 Task: Make in the project AgileFrame an epic 'IT Knowledge Management Process Improvement'. Create in the project AgileFrame an epic 'IT Problem Management Process Improvement'. Add in the project AgileFrame an epic 'IT Incident Management Process Improvement'
Action: Mouse moved to (426, 181)
Screenshot: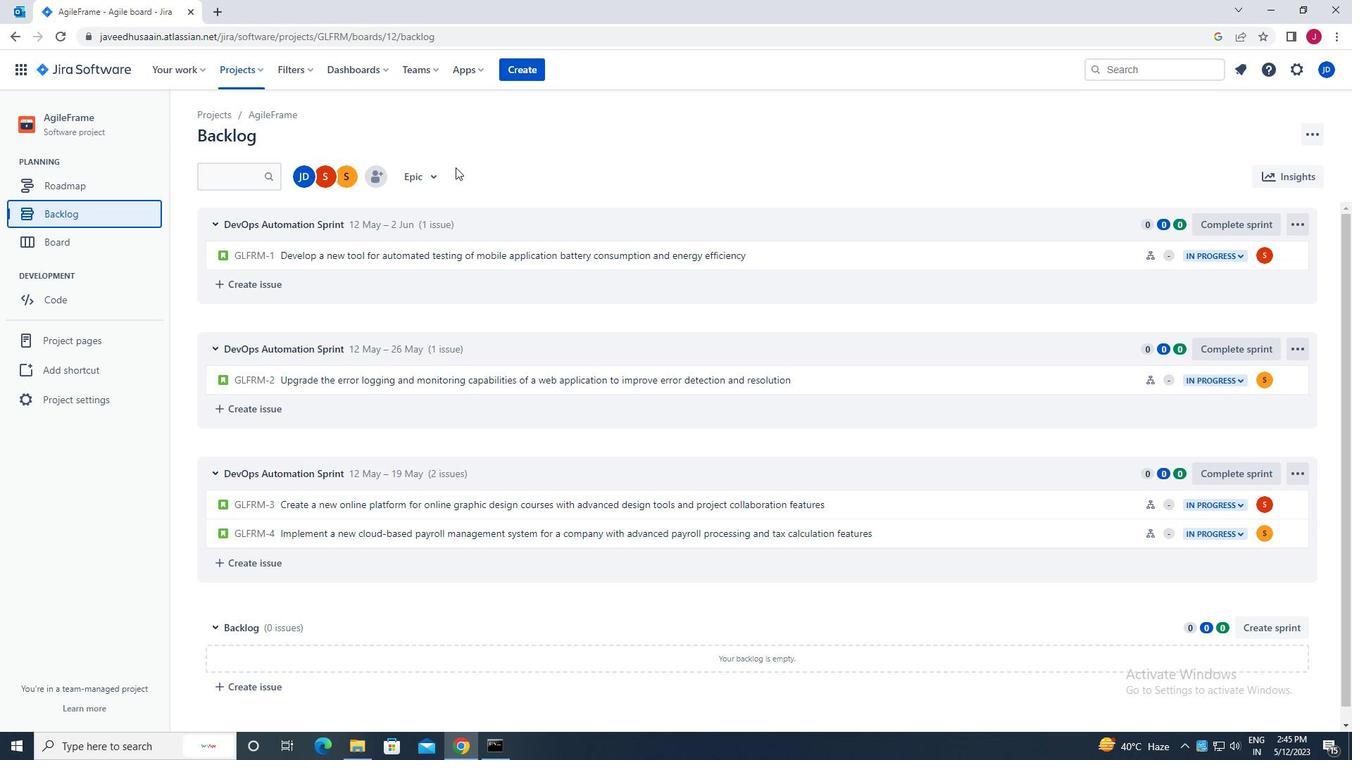 
Action: Mouse pressed left at (426, 181)
Screenshot: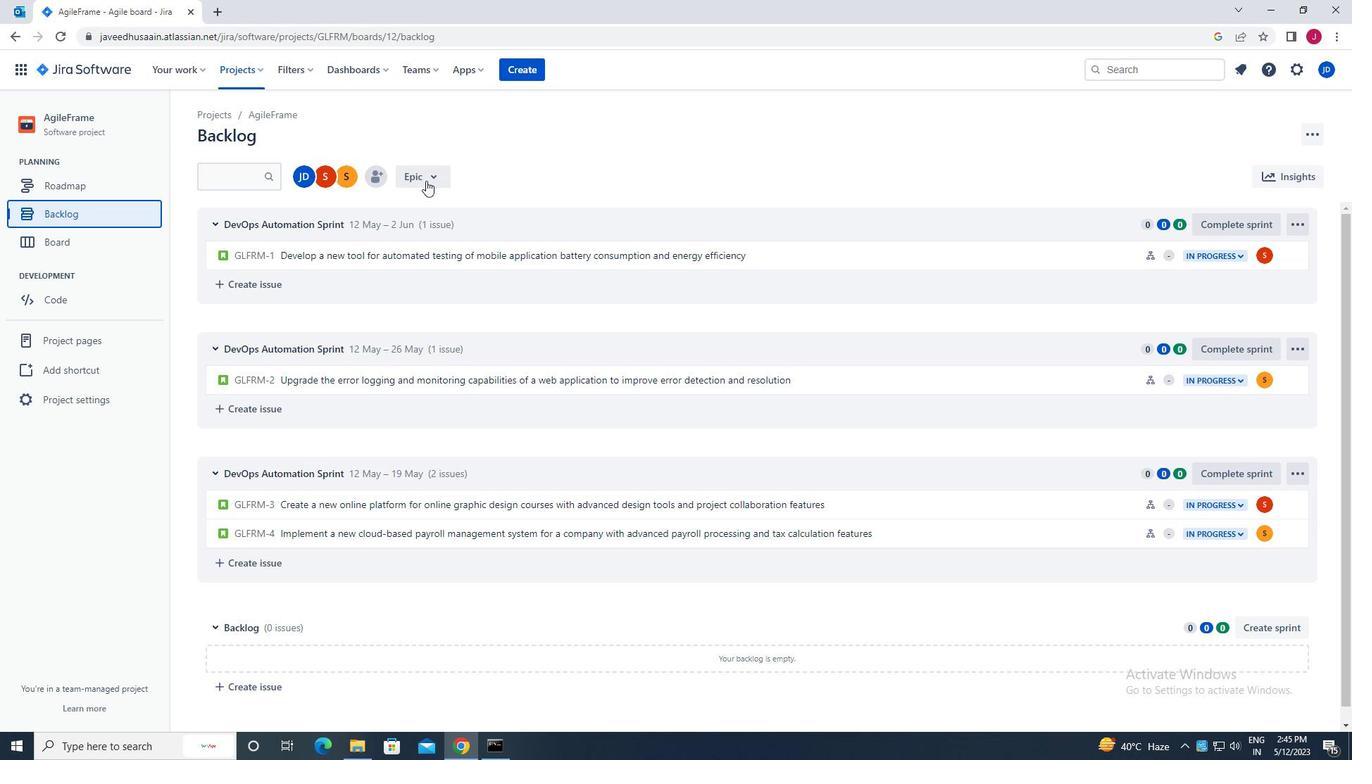 
Action: Mouse moved to (419, 261)
Screenshot: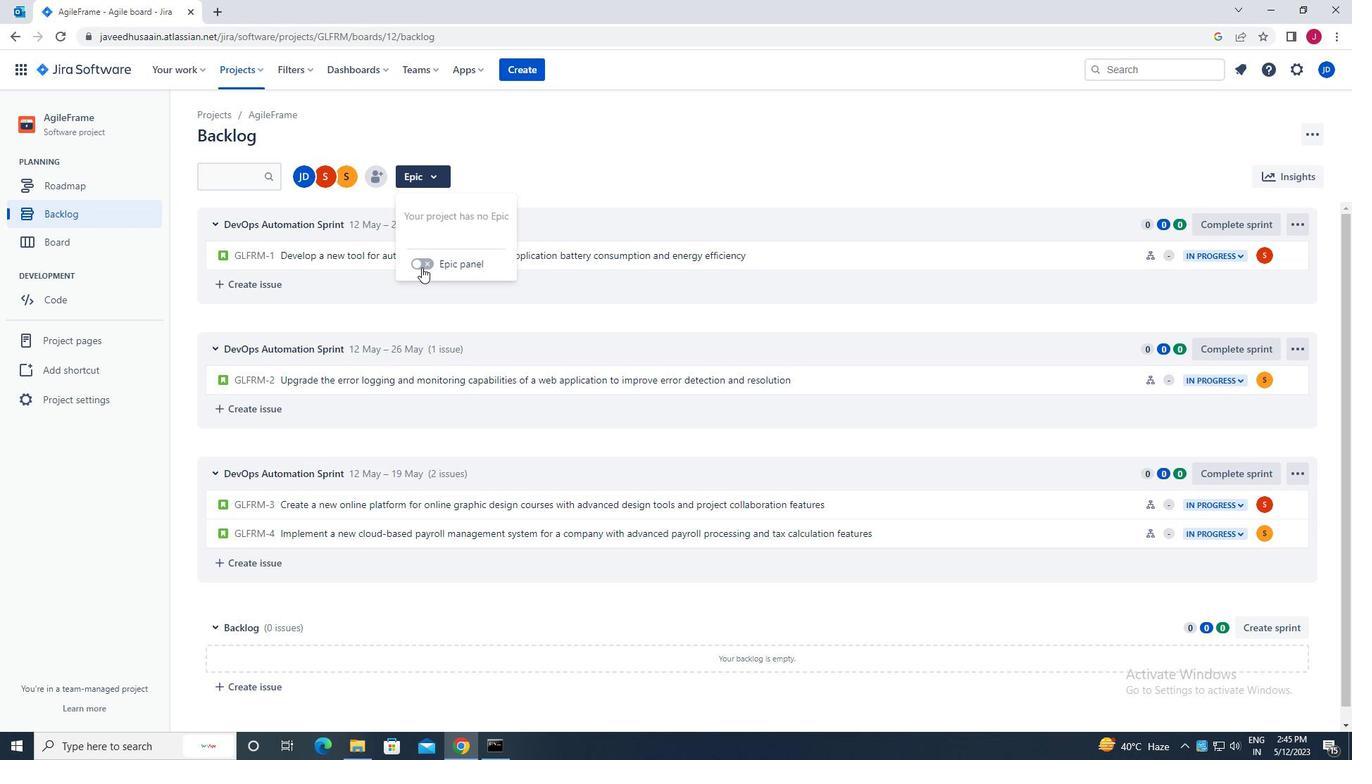
Action: Mouse pressed left at (419, 261)
Screenshot: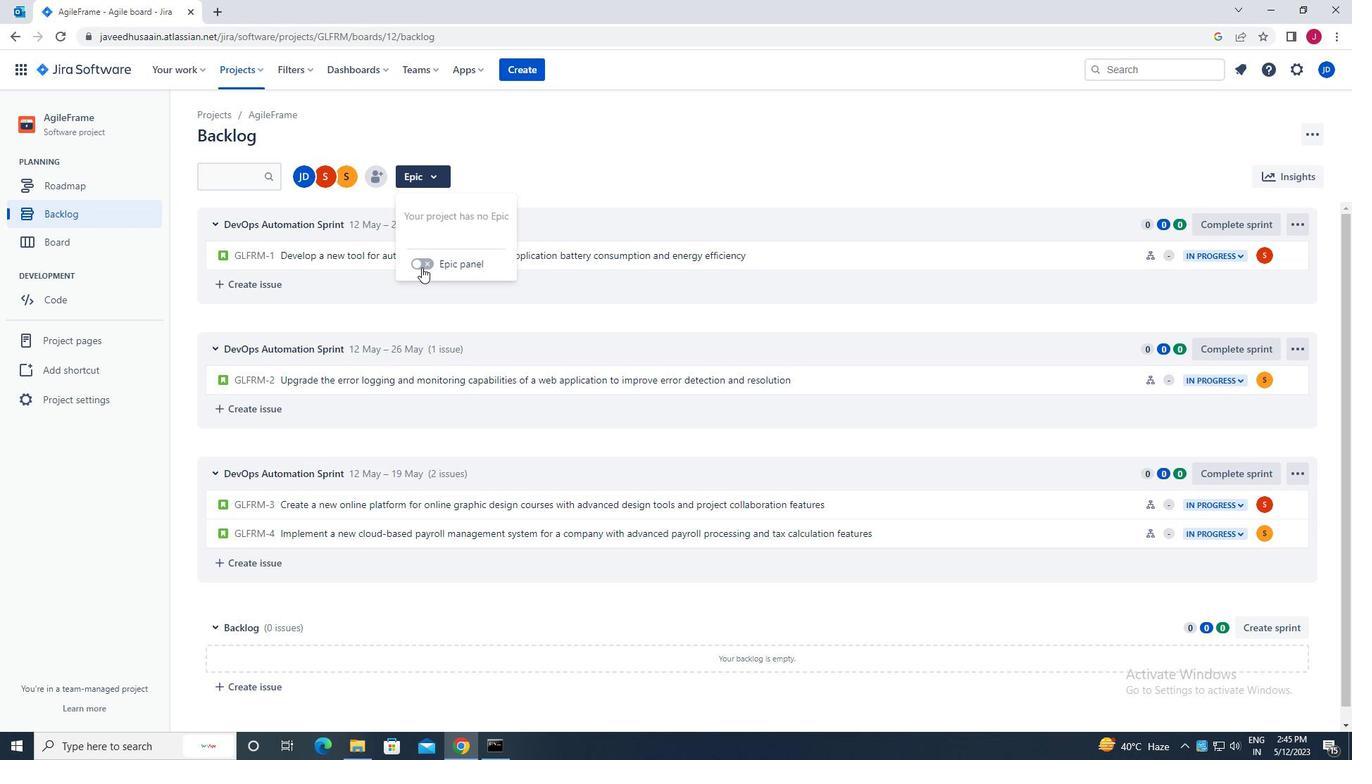 
Action: Mouse moved to (300, 488)
Screenshot: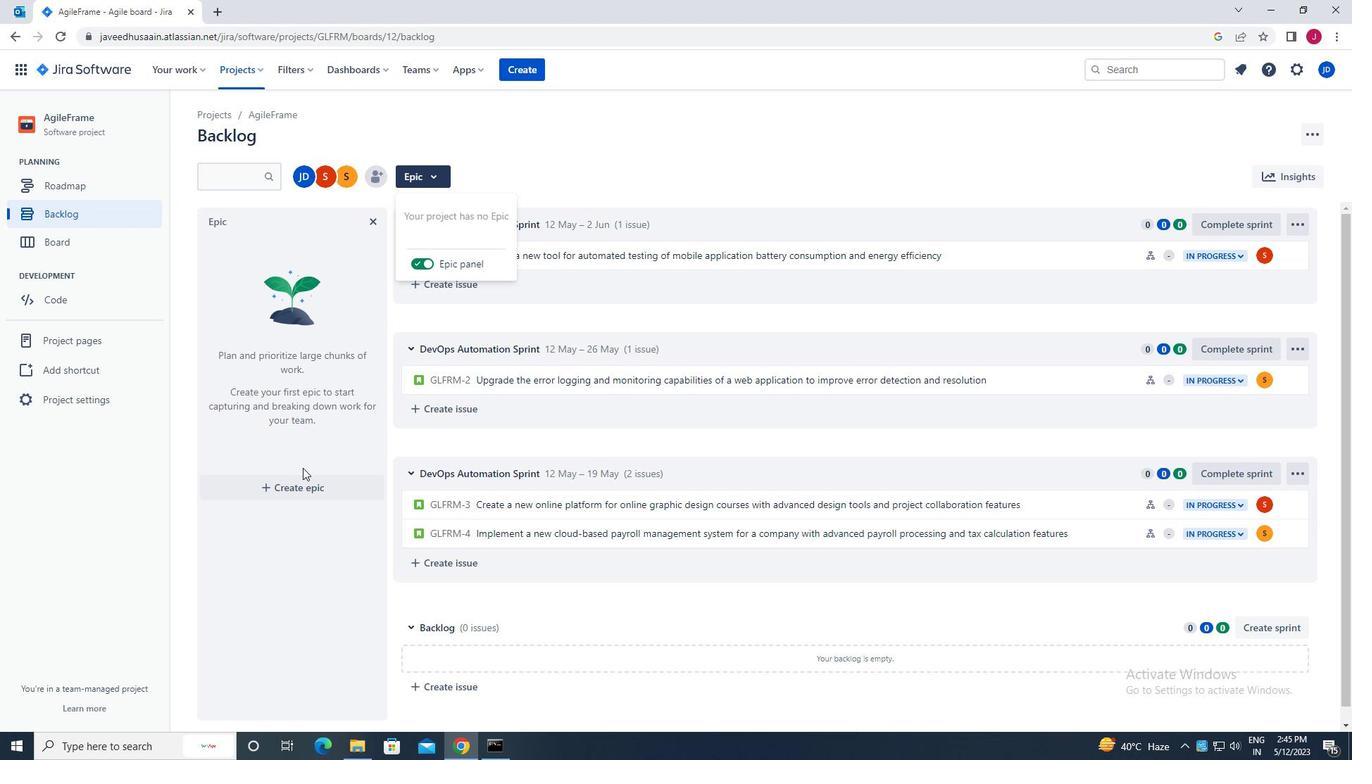 
Action: Mouse pressed left at (300, 488)
Screenshot: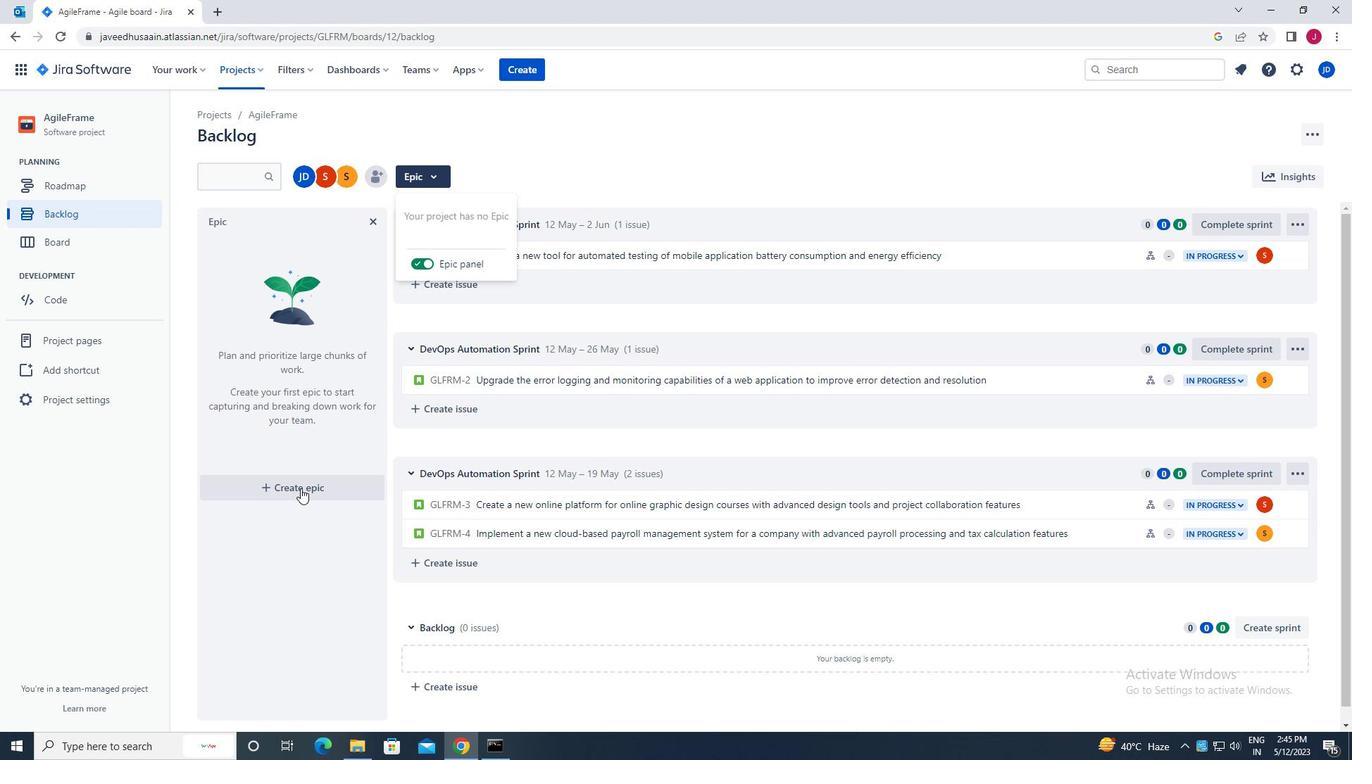 
Action: Key pressed it<Key.space>k<Key.caps_lock>nowledge<Key.space><Key.caps_lock>m<Key.caps_lock>anagement<Key.space><Key.caps_lock>p<Key.caps_lock>rocess<Key.space><Key.caps_lock>i<Key.caps_lock>mprovement<Key.enter>
Screenshot: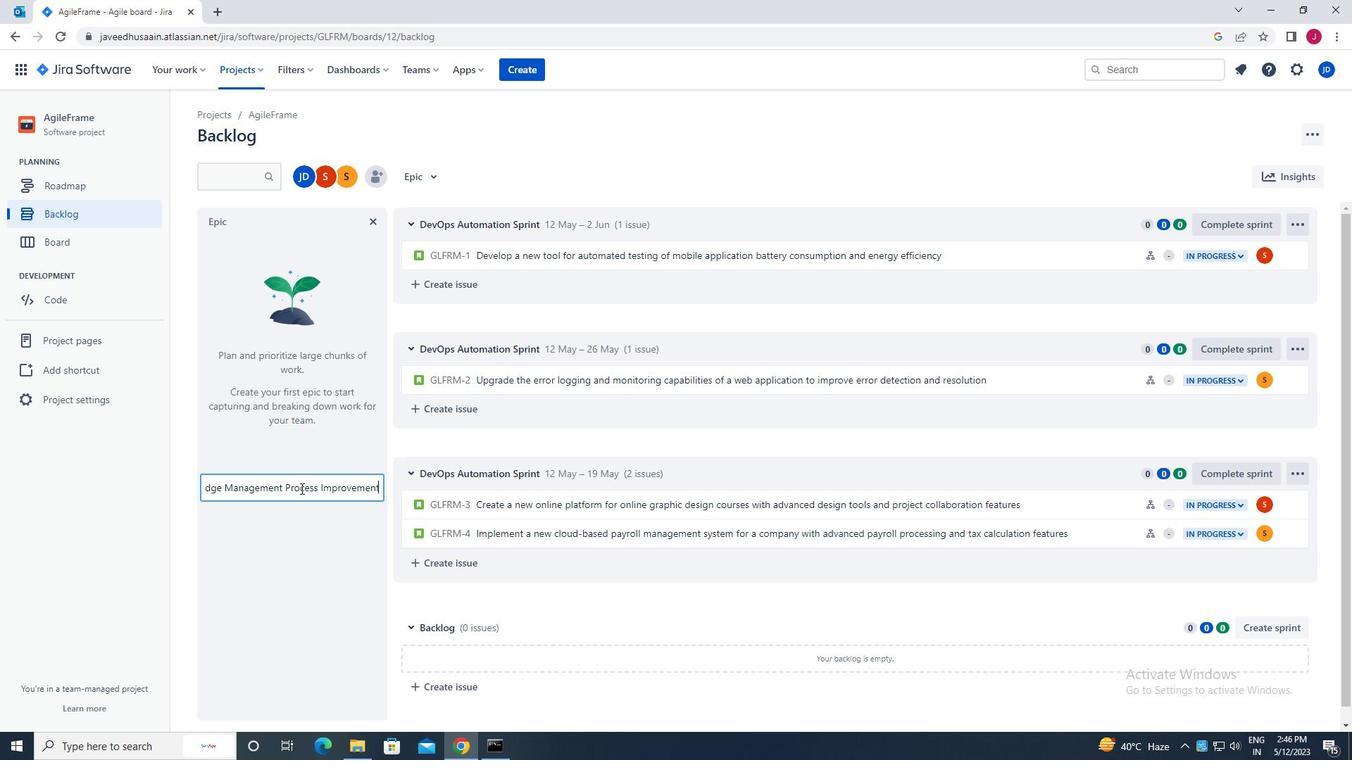 
Action: Mouse moved to (261, 336)
Screenshot: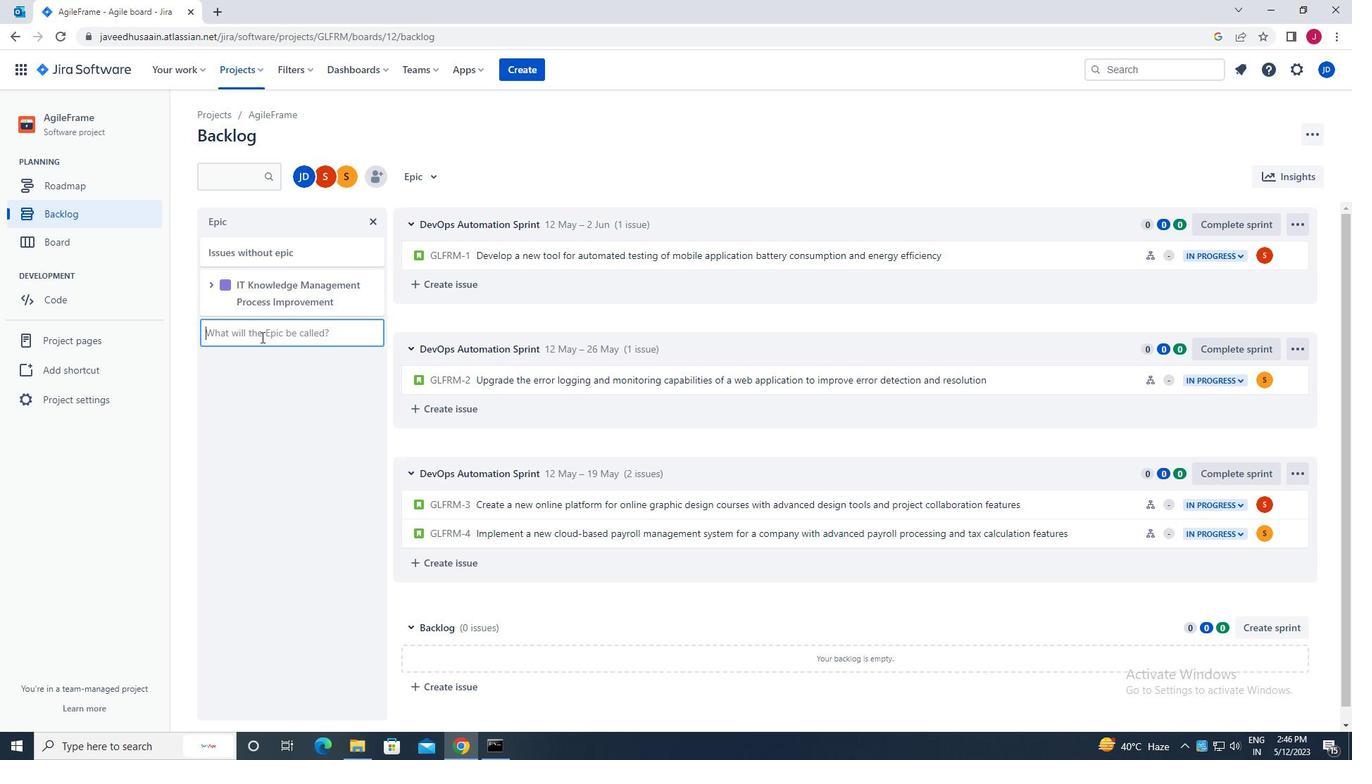
Action: Mouse pressed left at (261, 336)
Screenshot: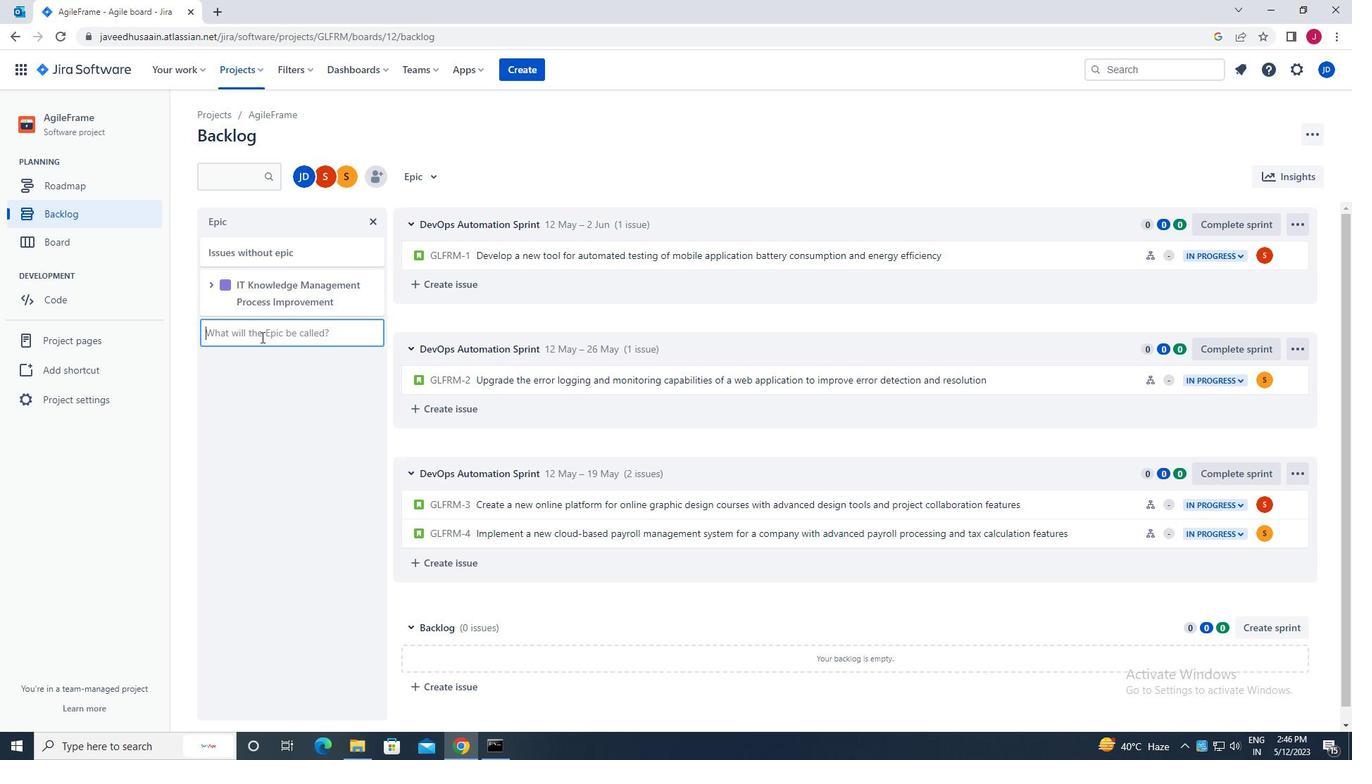 
Action: Key pressed <Key.caps_lock>it<Key.caps_lock><Key.space>p<Key.backspace><Key.caps_lock>p<Key.caps_lock>roblem<Key.space><Key.caps_lock>m<Key.caps_lock>anagement<Key.space><Key.caps_lock>p<Key.caps_lock>rocess<Key.space><Key.caps_lock>o<Key.backspace>i<Key.caps_lock>mprovement<Key.enter>
Screenshot: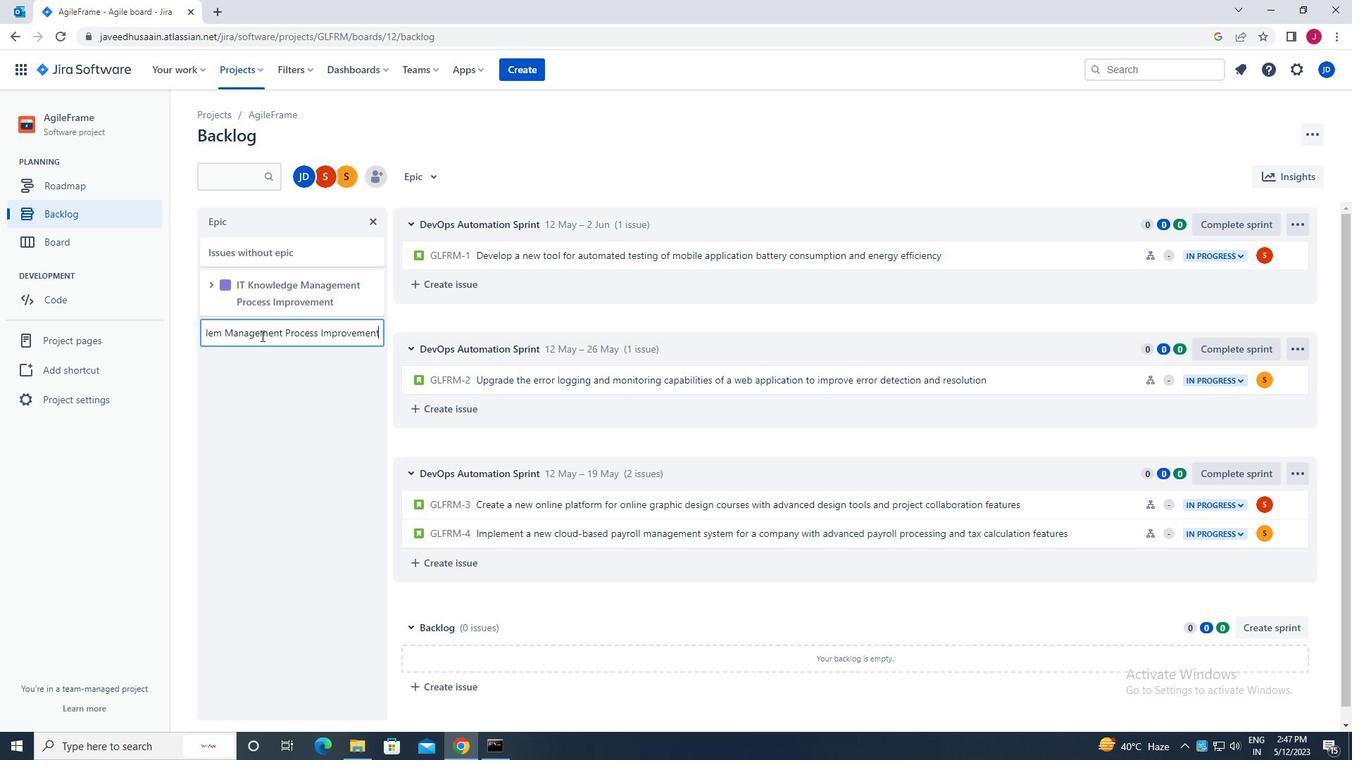 
Action: Mouse moved to (295, 386)
Screenshot: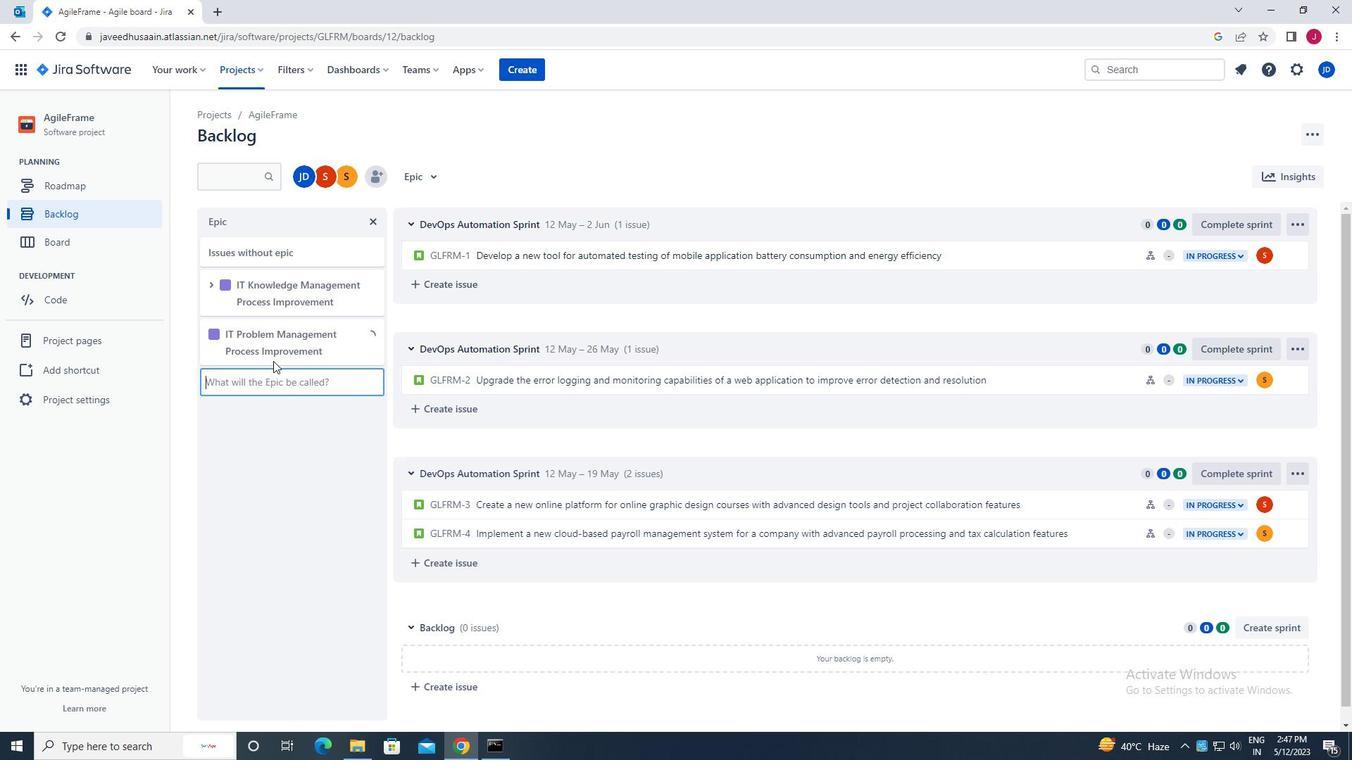 
Action: Mouse pressed left at (295, 386)
Screenshot: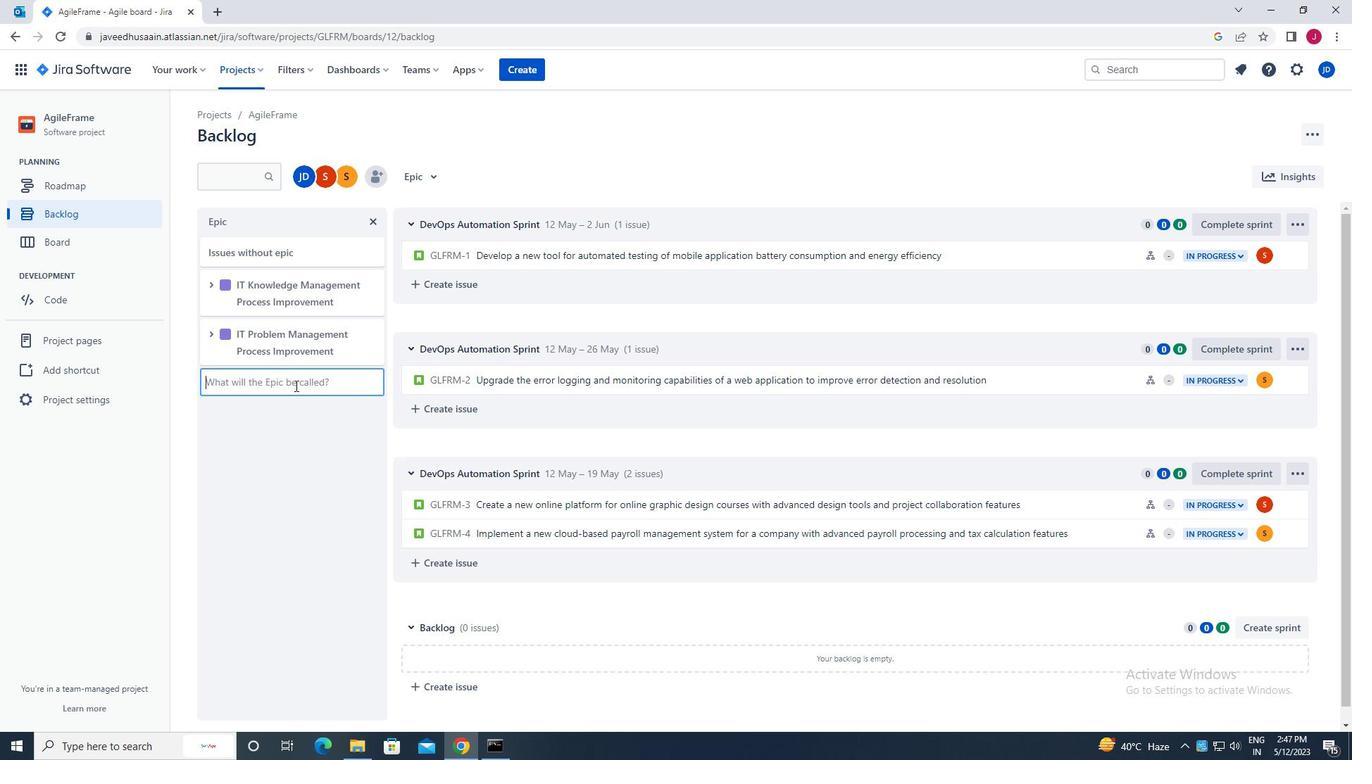 
Action: Key pressed <Key.caps_lock>it<Key.space><Key.caps_lock>i<Key.backspace><Key.caps_lock>i<Key.caps_lock>ncident<Key.space><Key.caps_lock>m<Key.caps_lock>anagement<Key.space><Key.caps_lock>p<Key.caps_lock>rocess<Key.space><Key.caps_lock>i<Key.caps_lock>mprovement<Key.enter>
Screenshot: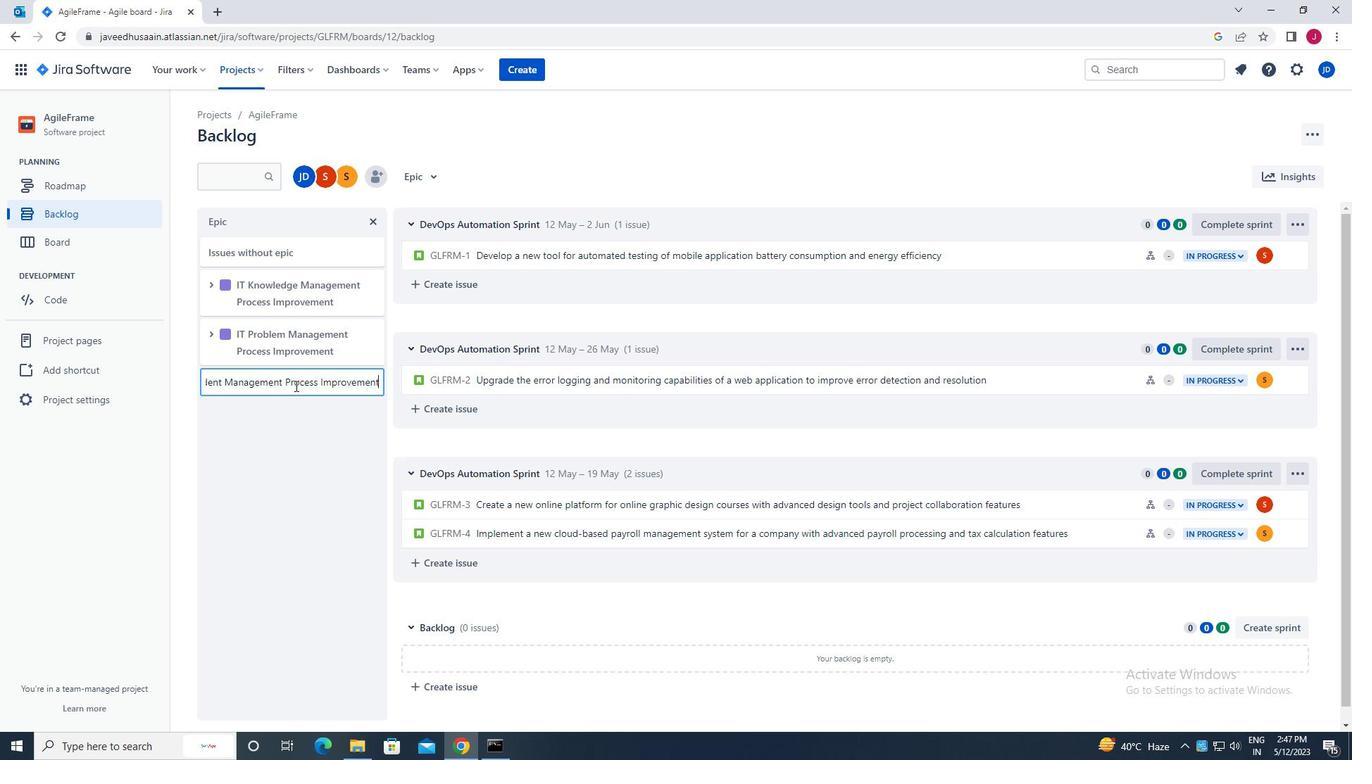 
Action: Mouse moved to (373, 226)
Screenshot: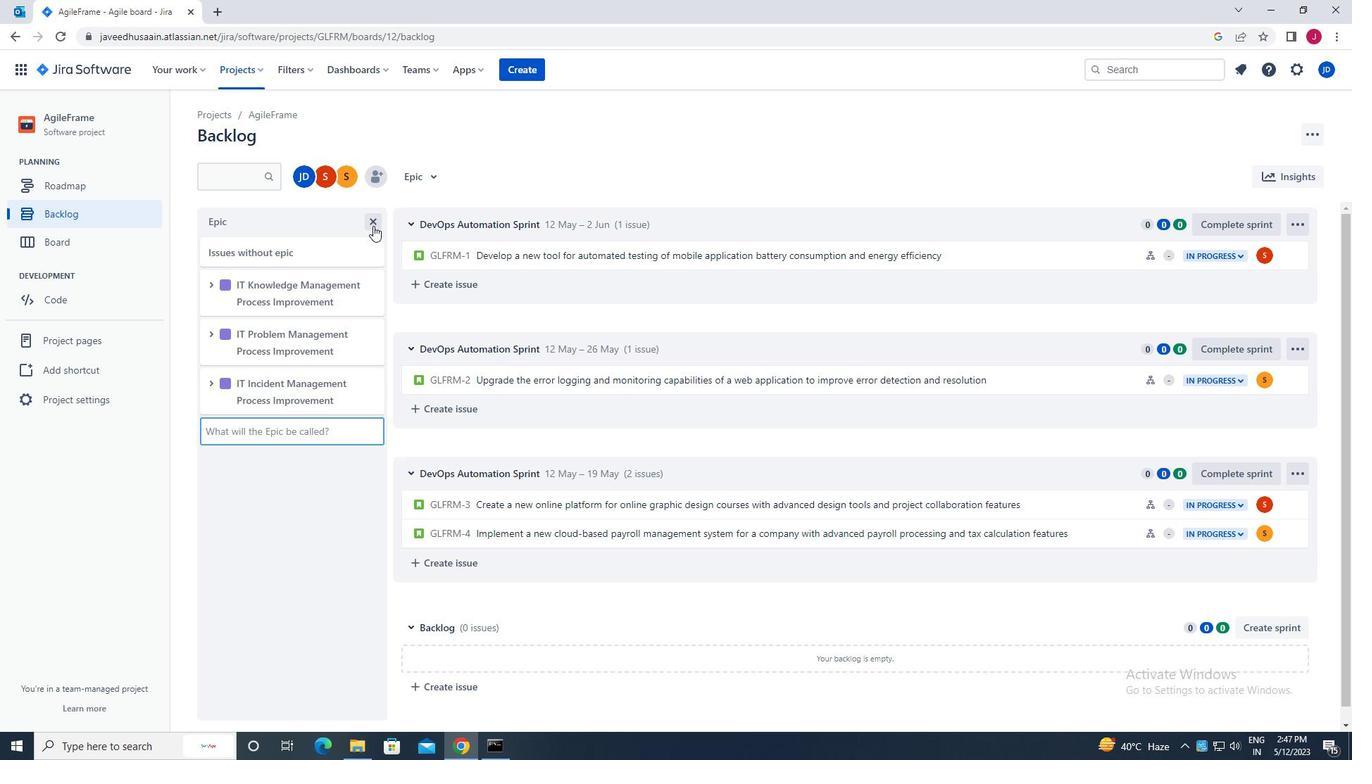 
